 Task: Add a field from the Popular template Effort Level with name TransTech.
Action: Mouse moved to (51, 325)
Screenshot: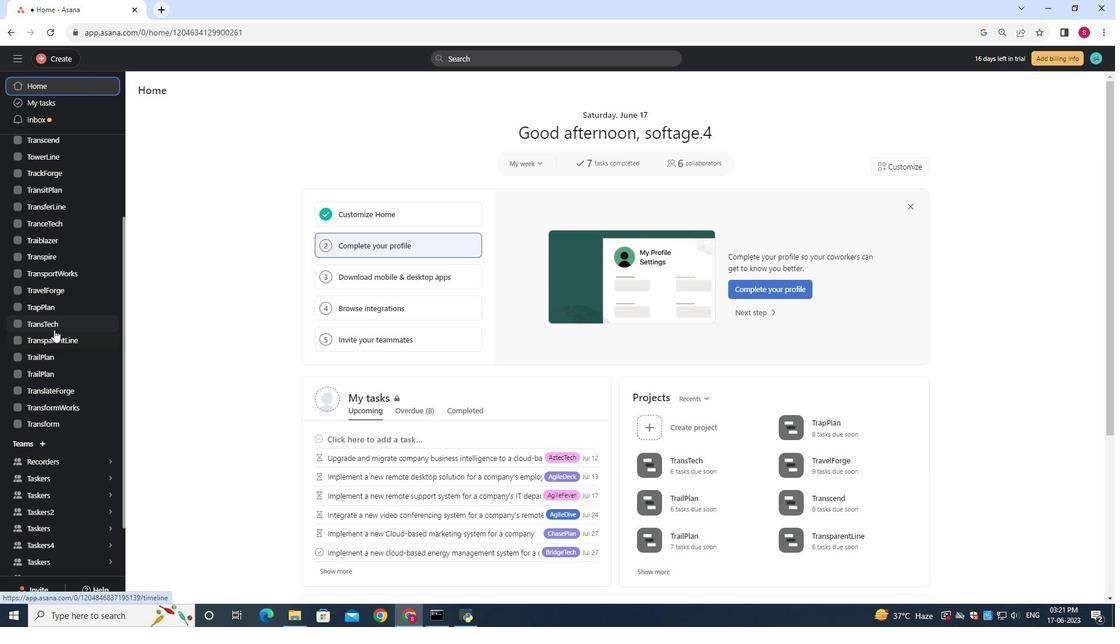 
Action: Mouse pressed left at (51, 325)
Screenshot: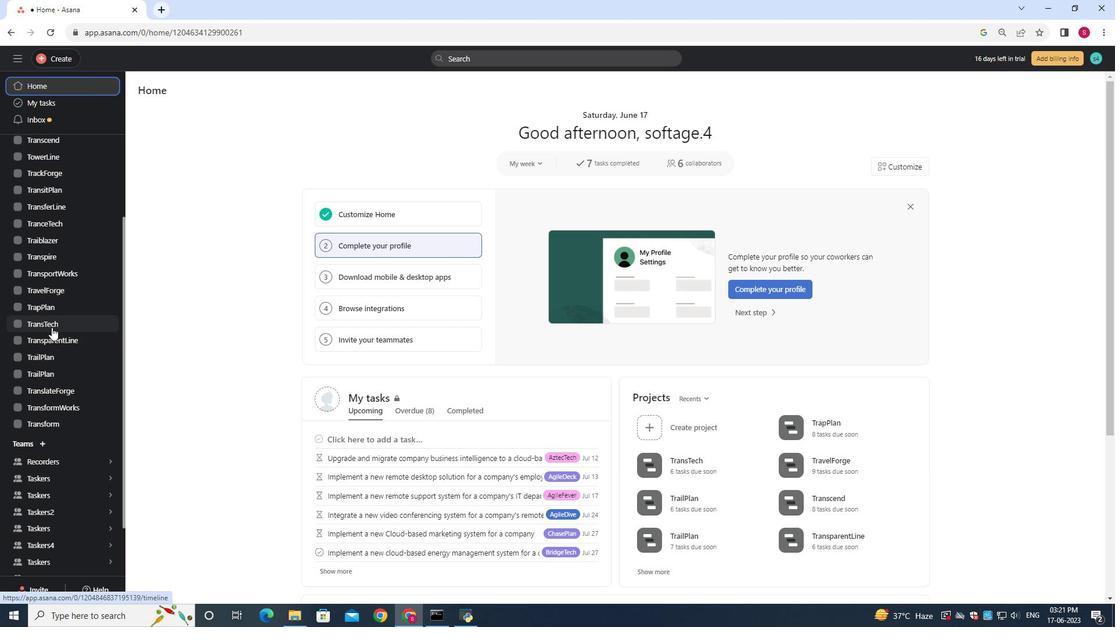 
Action: Mouse moved to (187, 109)
Screenshot: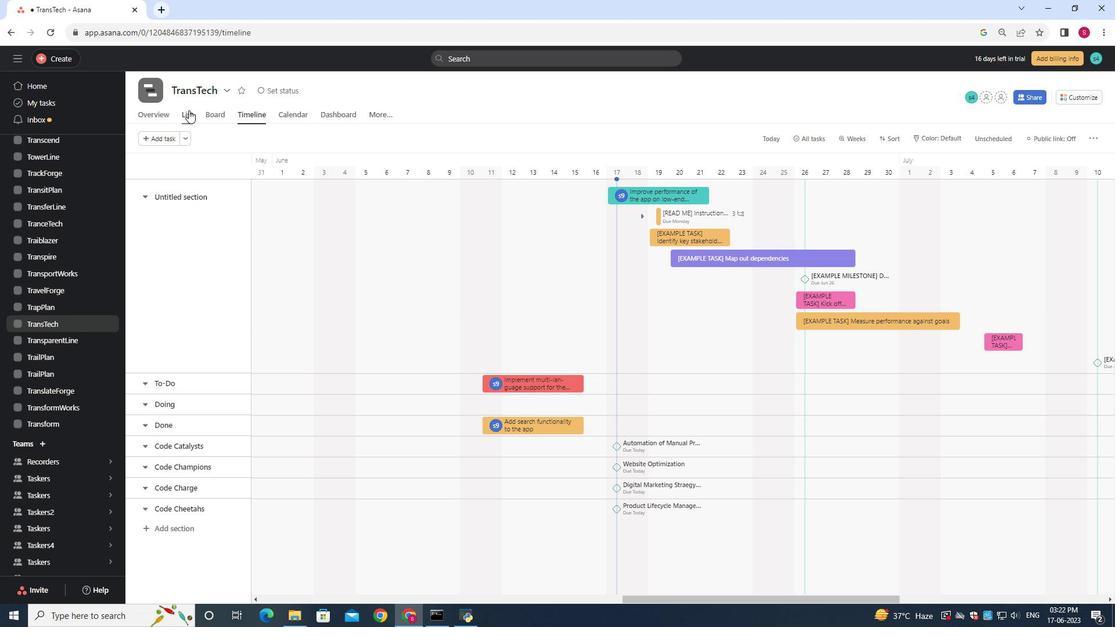 
Action: Mouse pressed left at (187, 109)
Screenshot: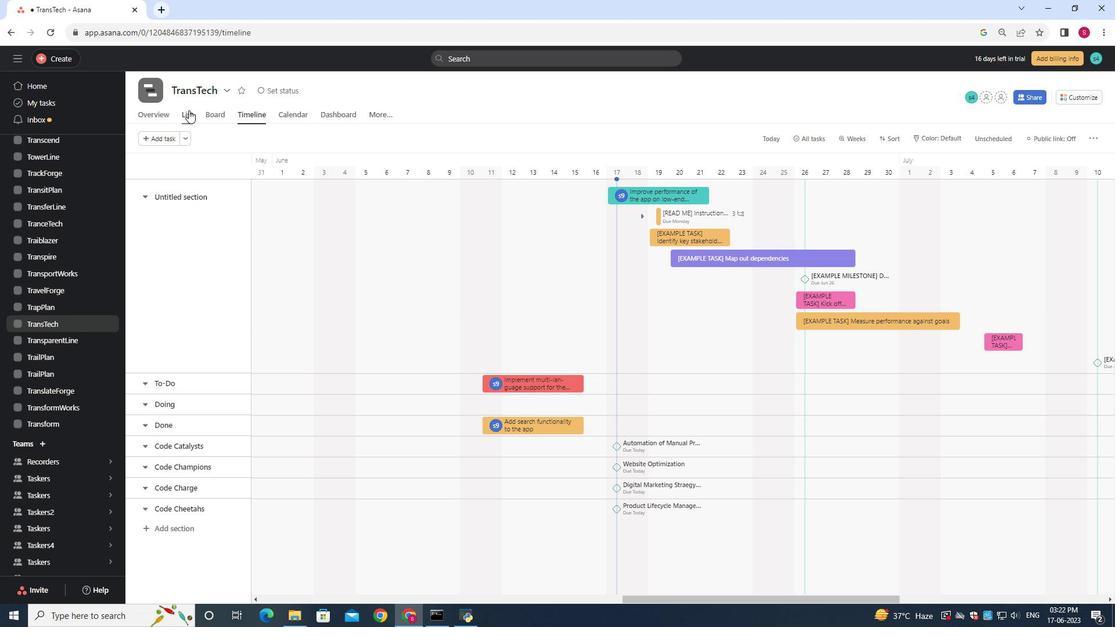 
Action: Mouse moved to (775, 162)
Screenshot: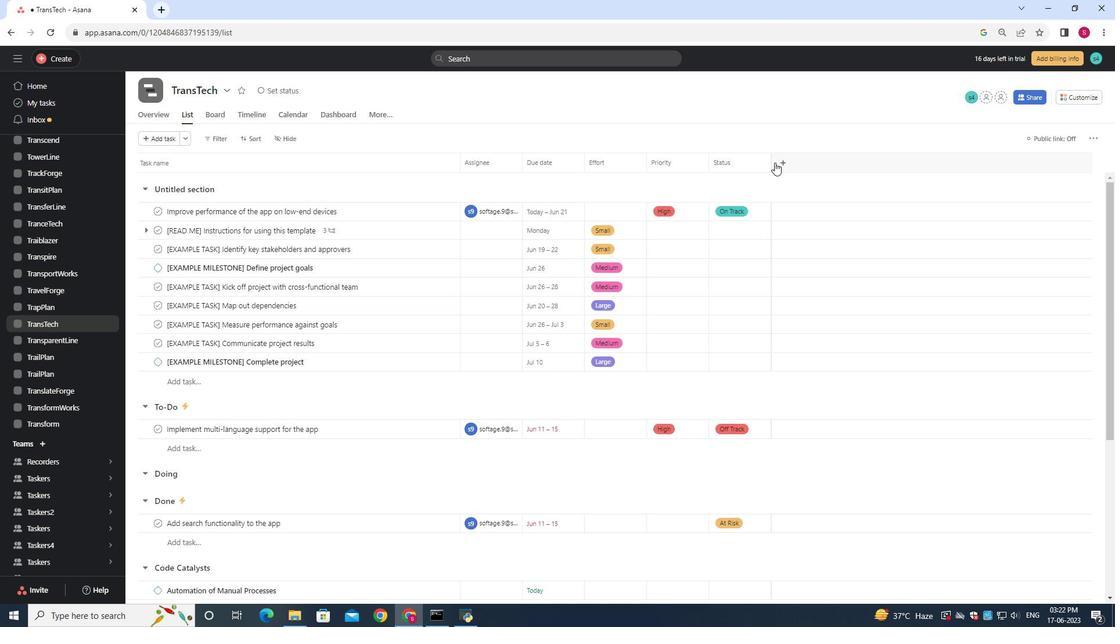 
Action: Mouse pressed left at (775, 162)
Screenshot: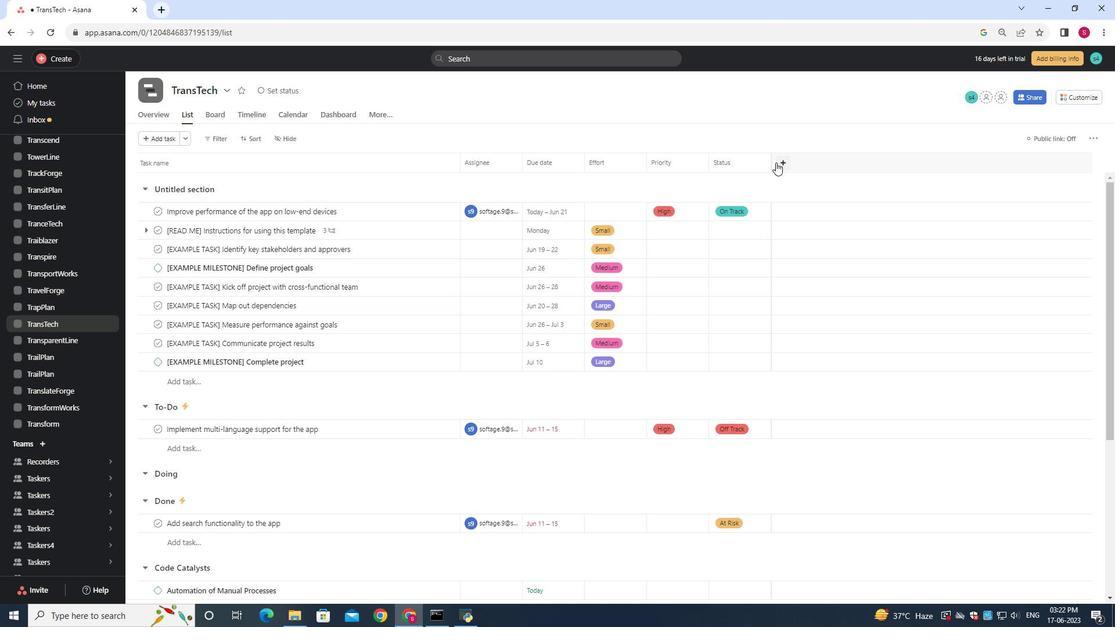 
Action: Mouse moved to (806, 224)
Screenshot: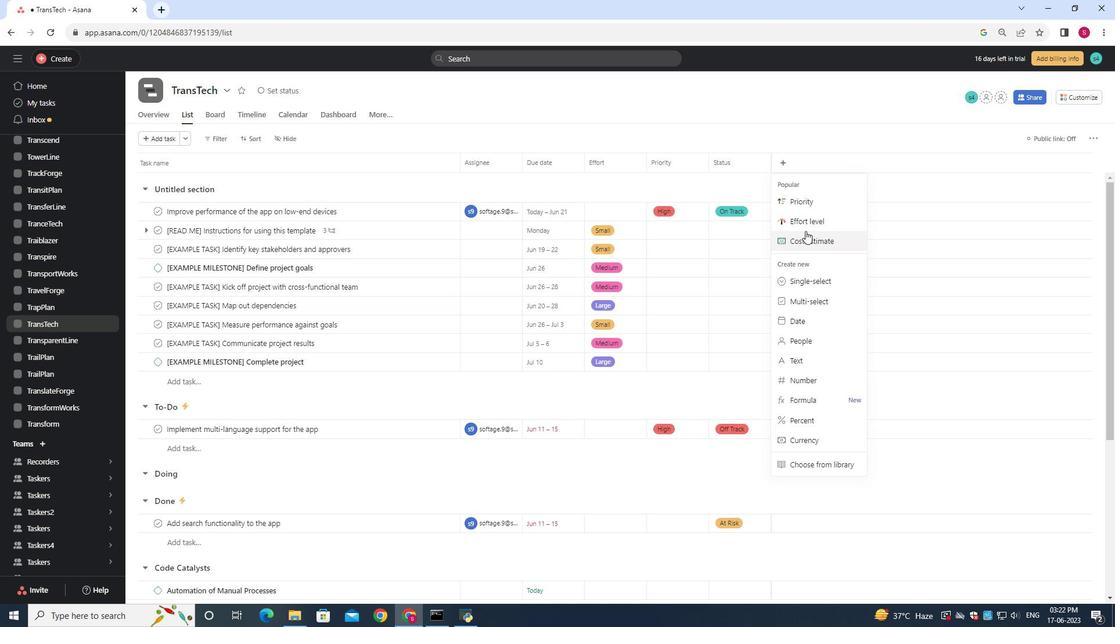 
Action: Mouse pressed left at (806, 224)
Screenshot: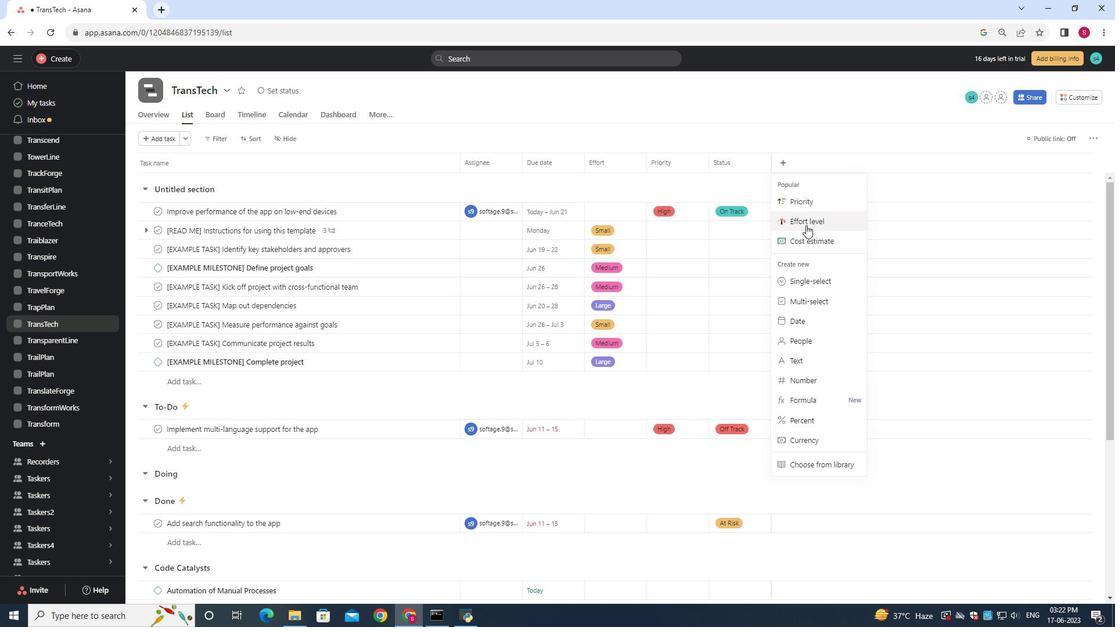 
Action: Mouse moved to (483, 159)
Screenshot: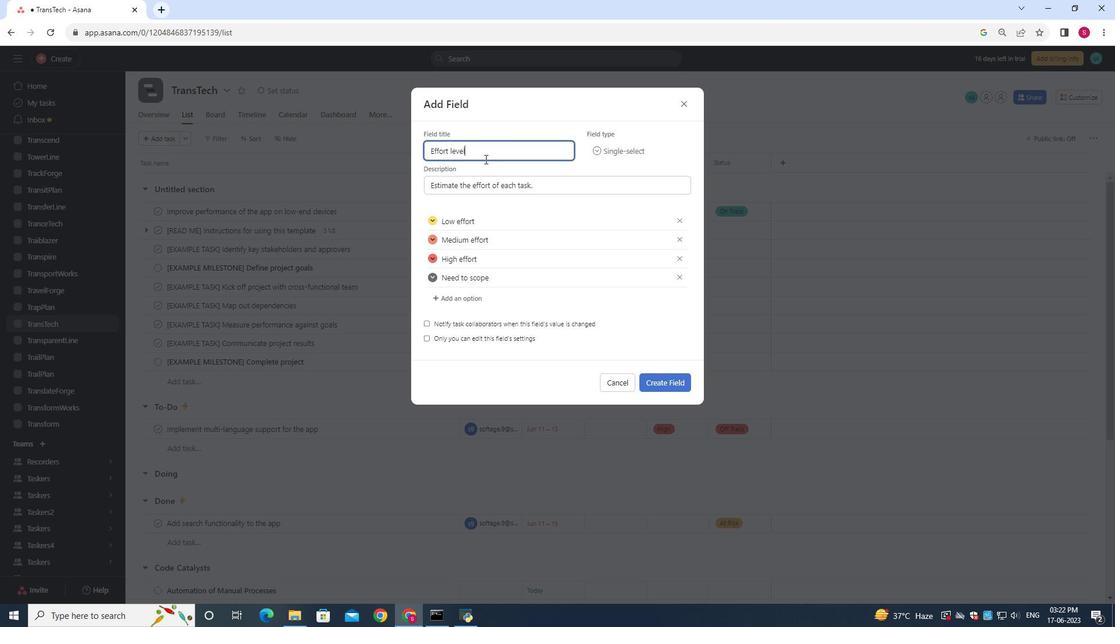 
Action: Mouse pressed left at (483, 159)
Screenshot: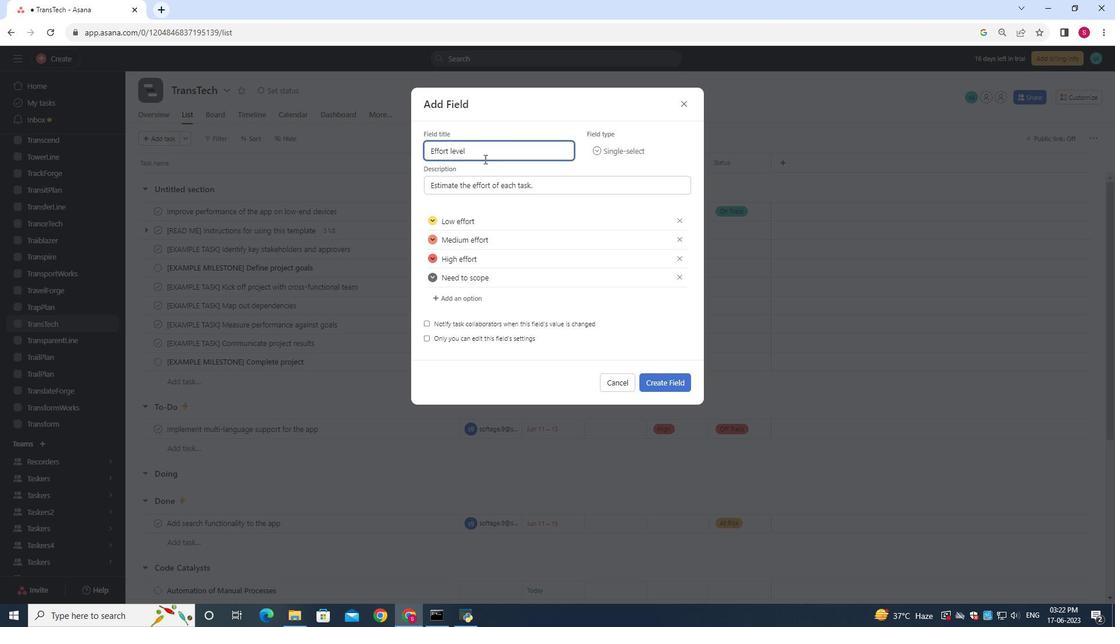 
Action: Mouse moved to (436, 155)
Screenshot: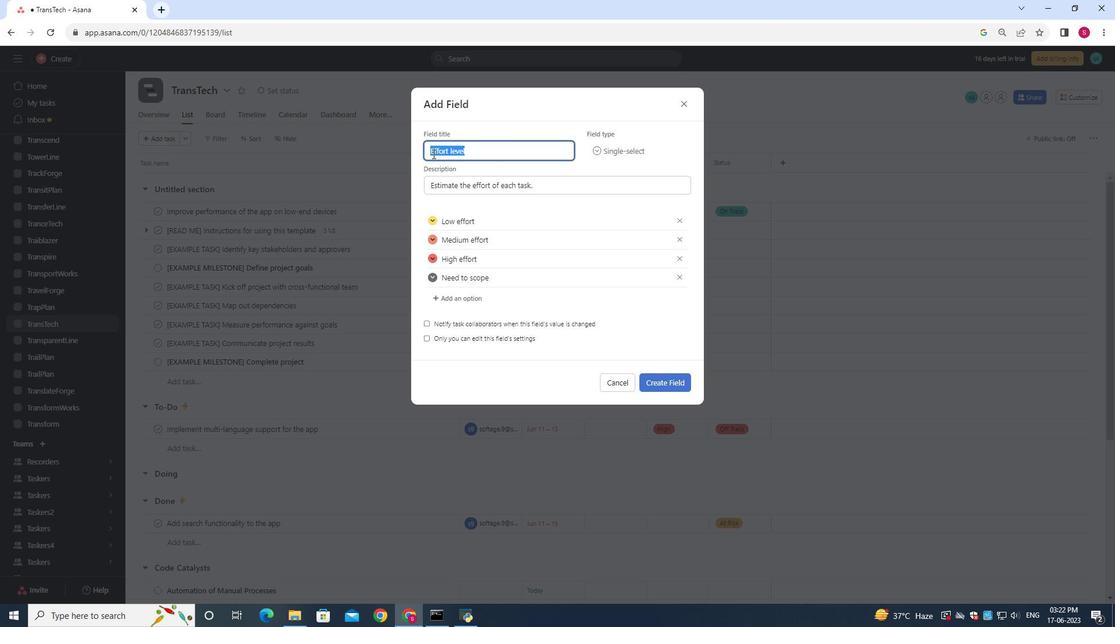 
Action: Key pressed <Key.backspace><Key.shift>Trans<Key.shift><Key.shift>Tech
Screenshot: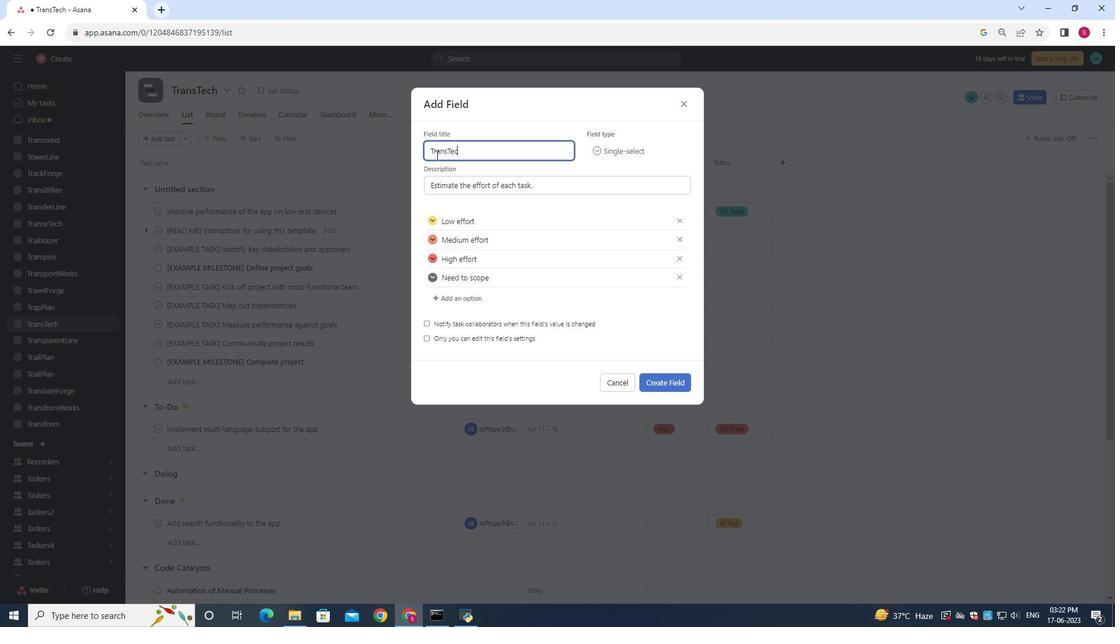 
Action: Mouse moved to (662, 385)
Screenshot: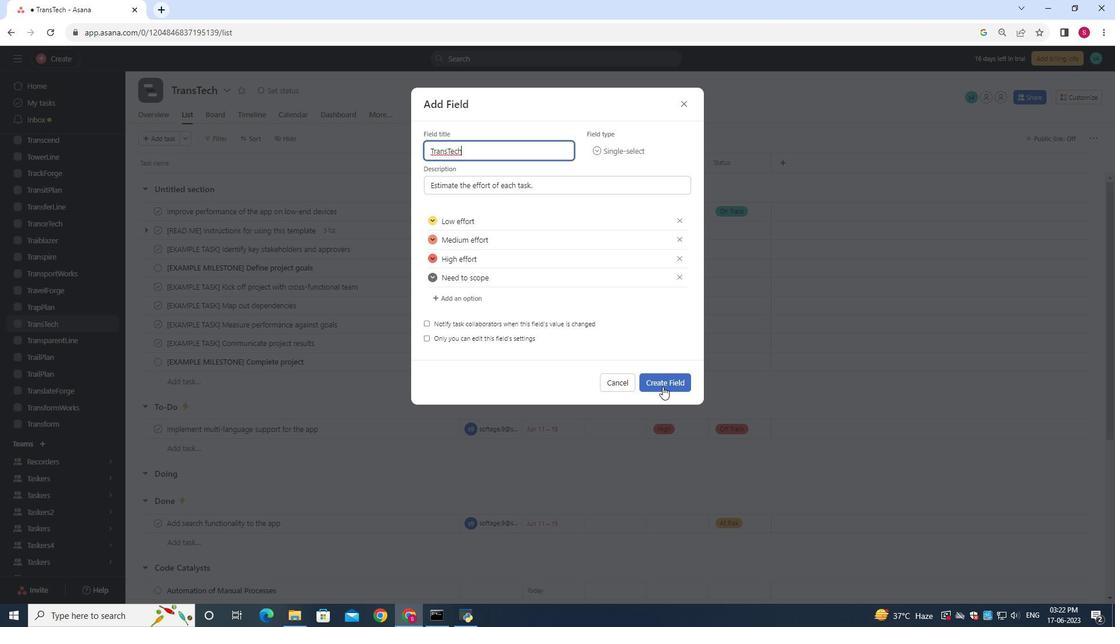 
Action: Mouse pressed left at (662, 385)
Screenshot: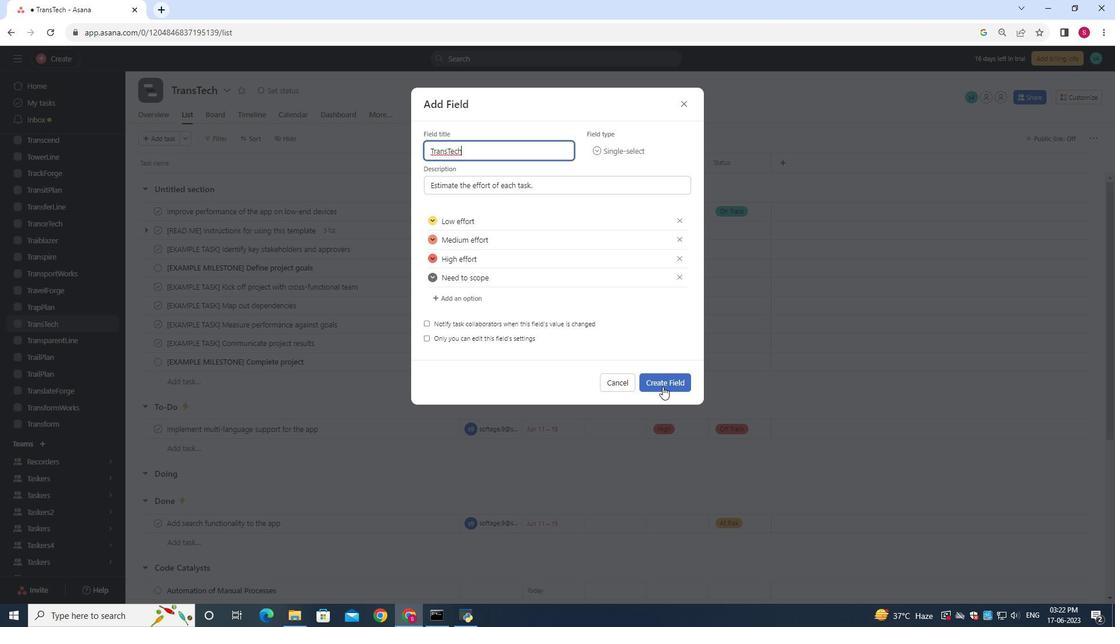 
Action: Mouse moved to (666, 392)
Screenshot: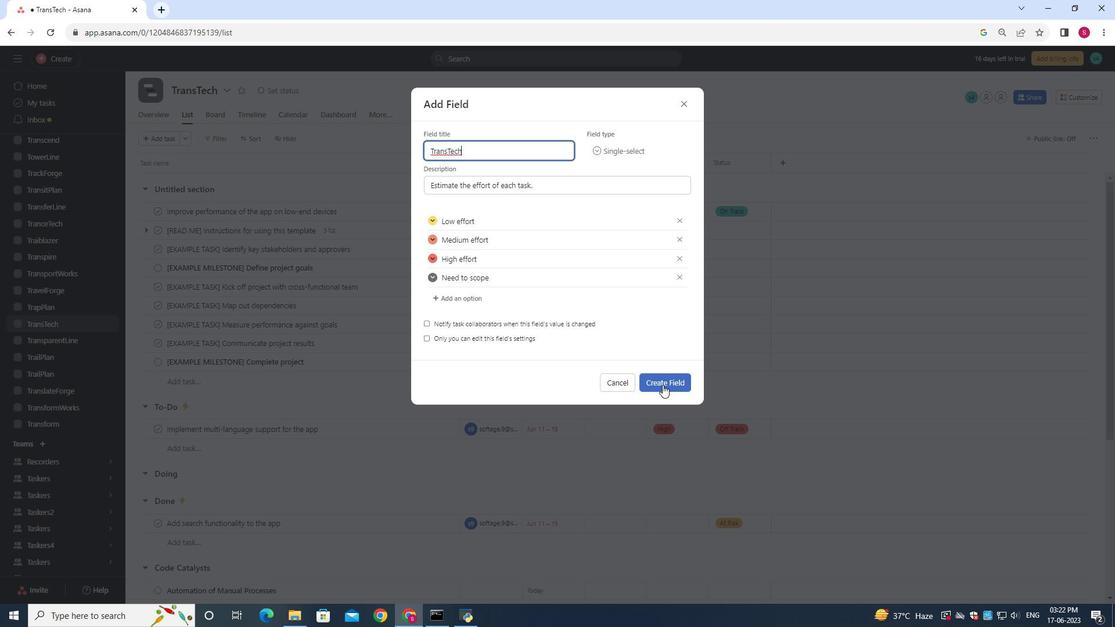 
